 Task: Change slide transition to flip.
Action: Mouse moved to (134, 75)
Screenshot: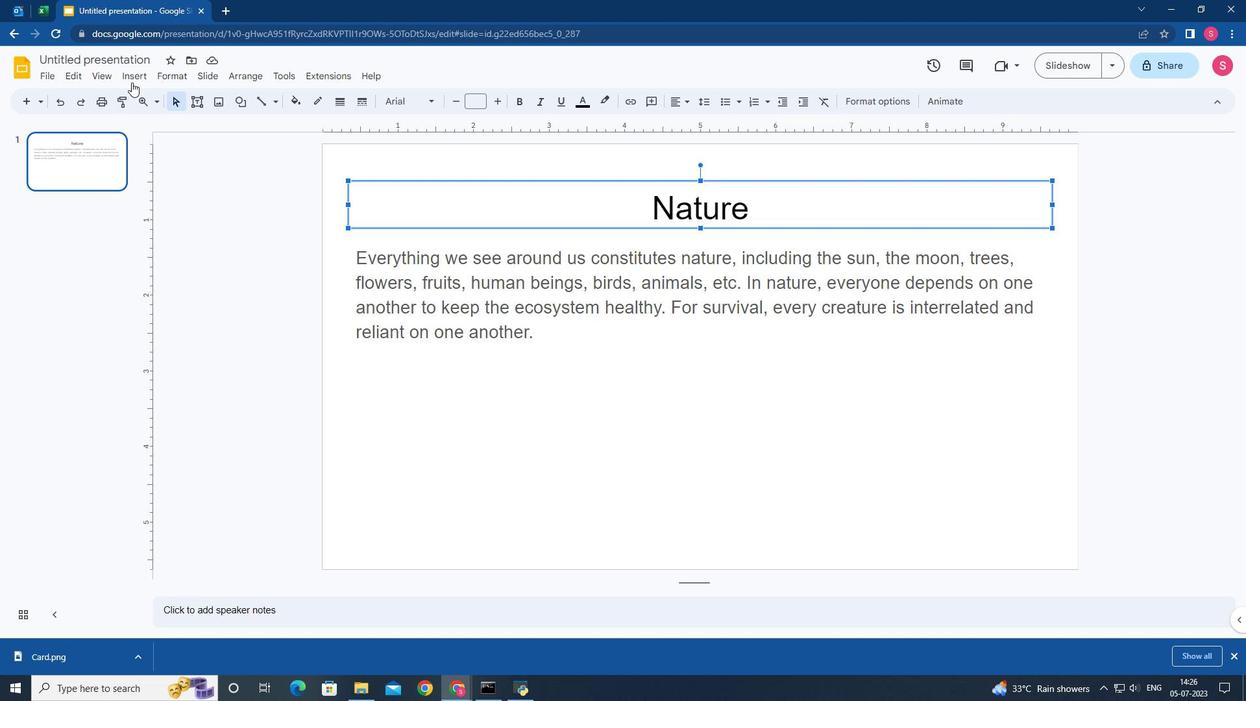 
Action: Mouse pressed left at (134, 75)
Screenshot: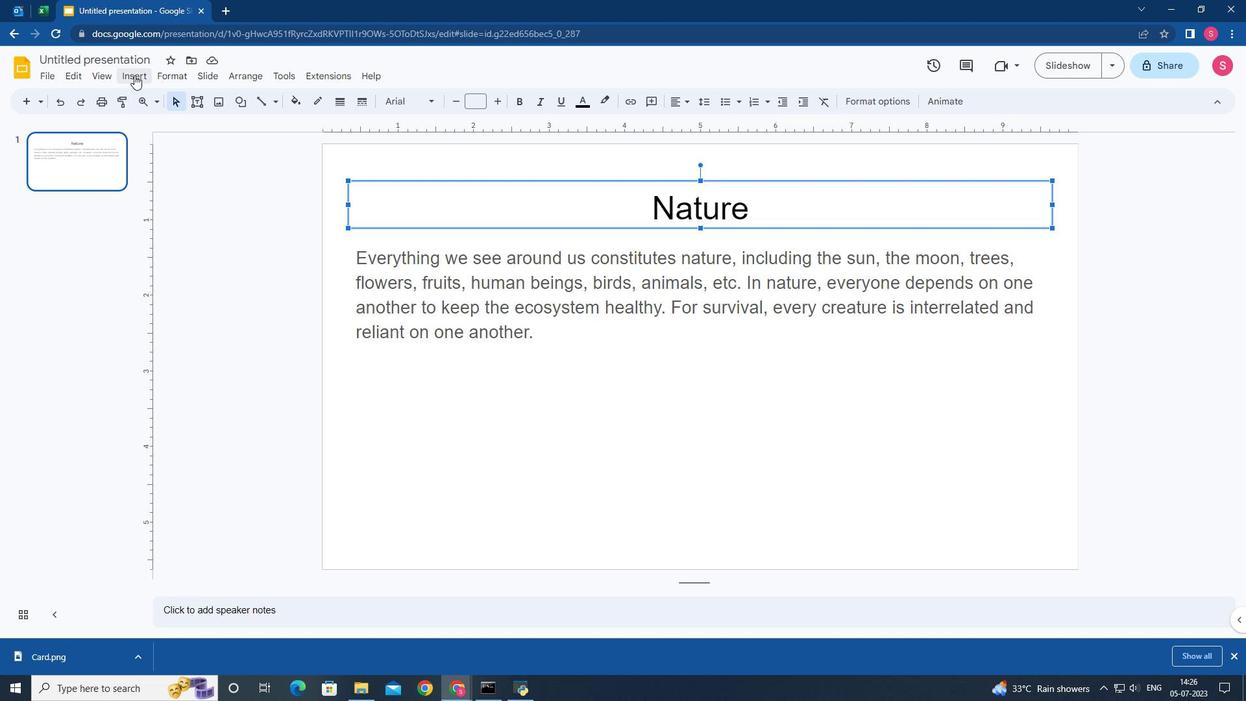 
Action: Mouse moved to (155, 333)
Screenshot: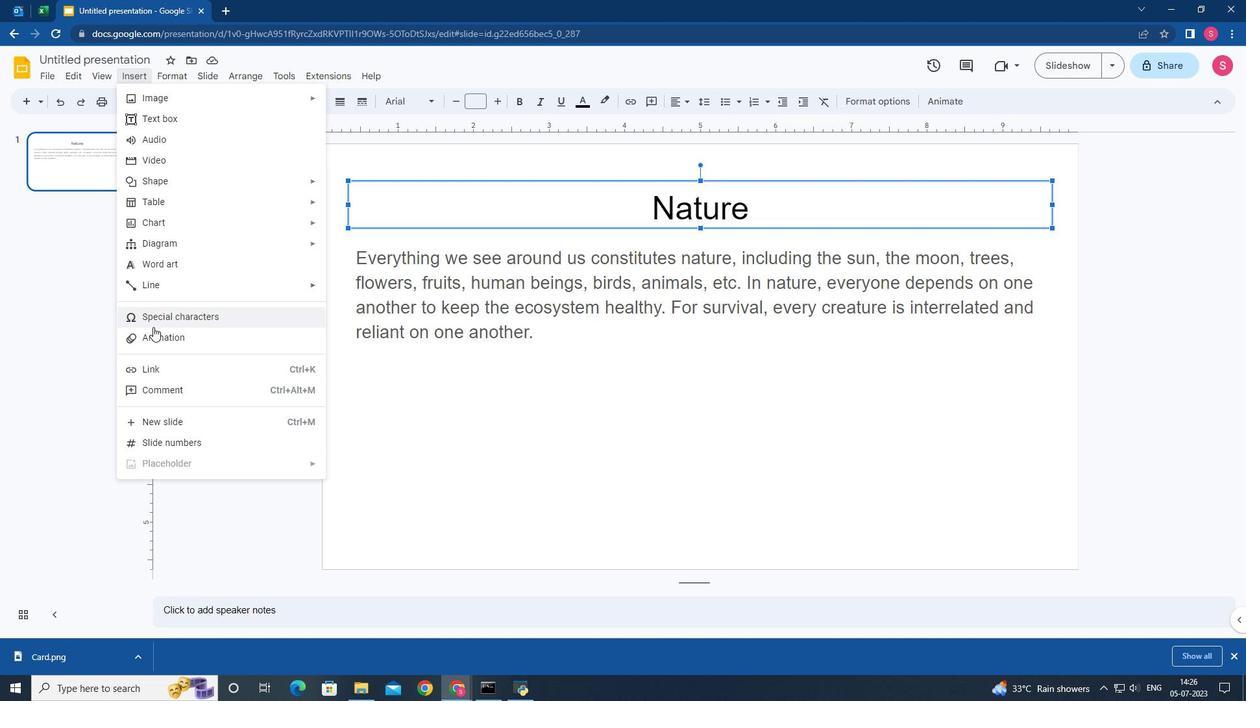 
Action: Mouse pressed left at (155, 333)
Screenshot: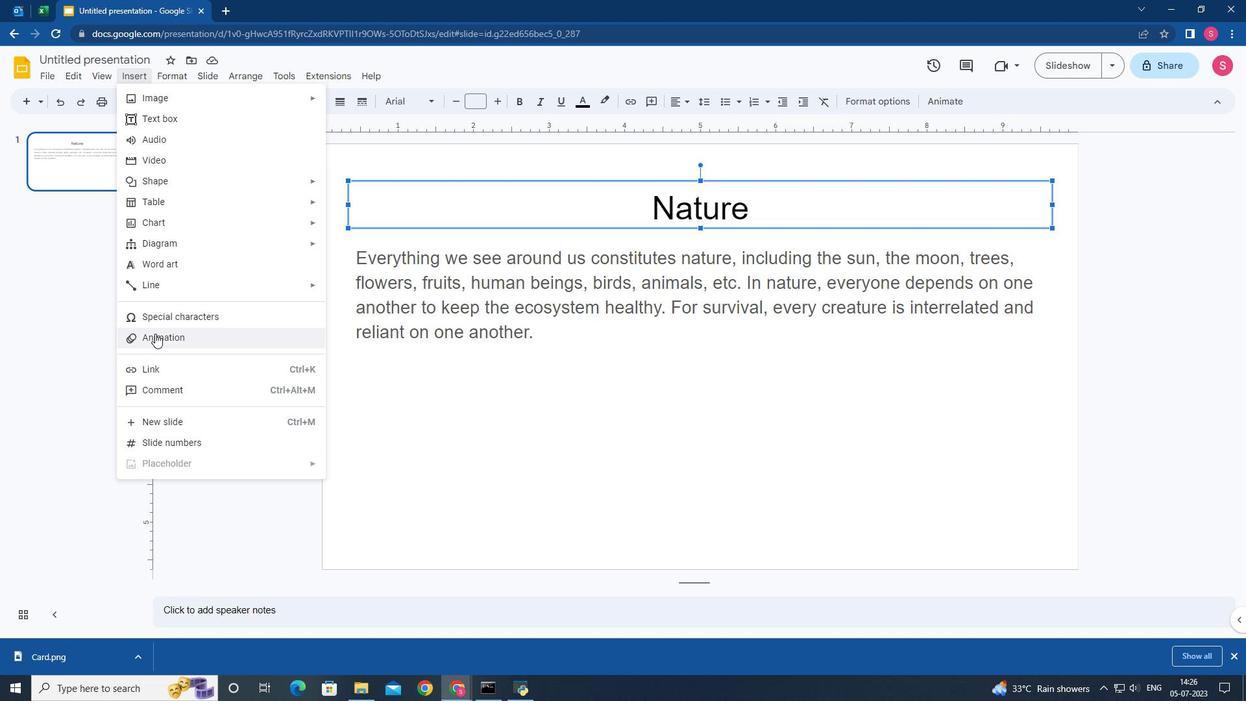 
Action: Mouse moved to (1093, 184)
Screenshot: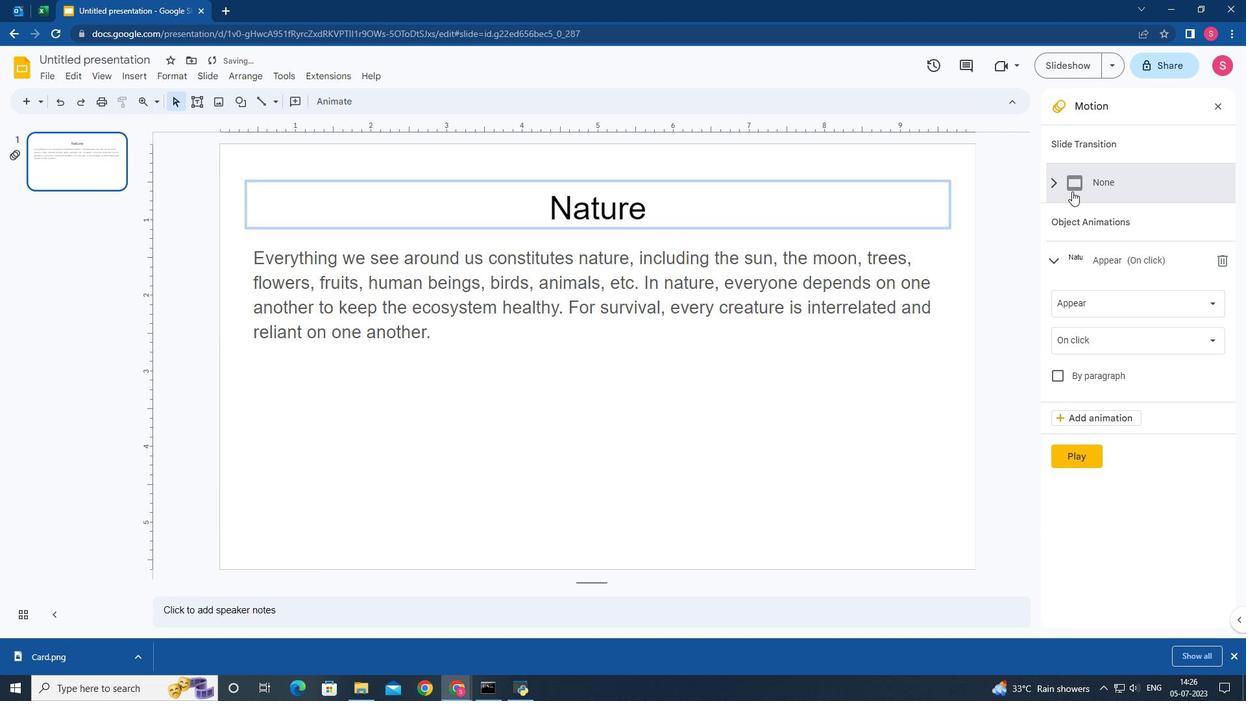 
Action: Mouse pressed left at (1093, 184)
Screenshot: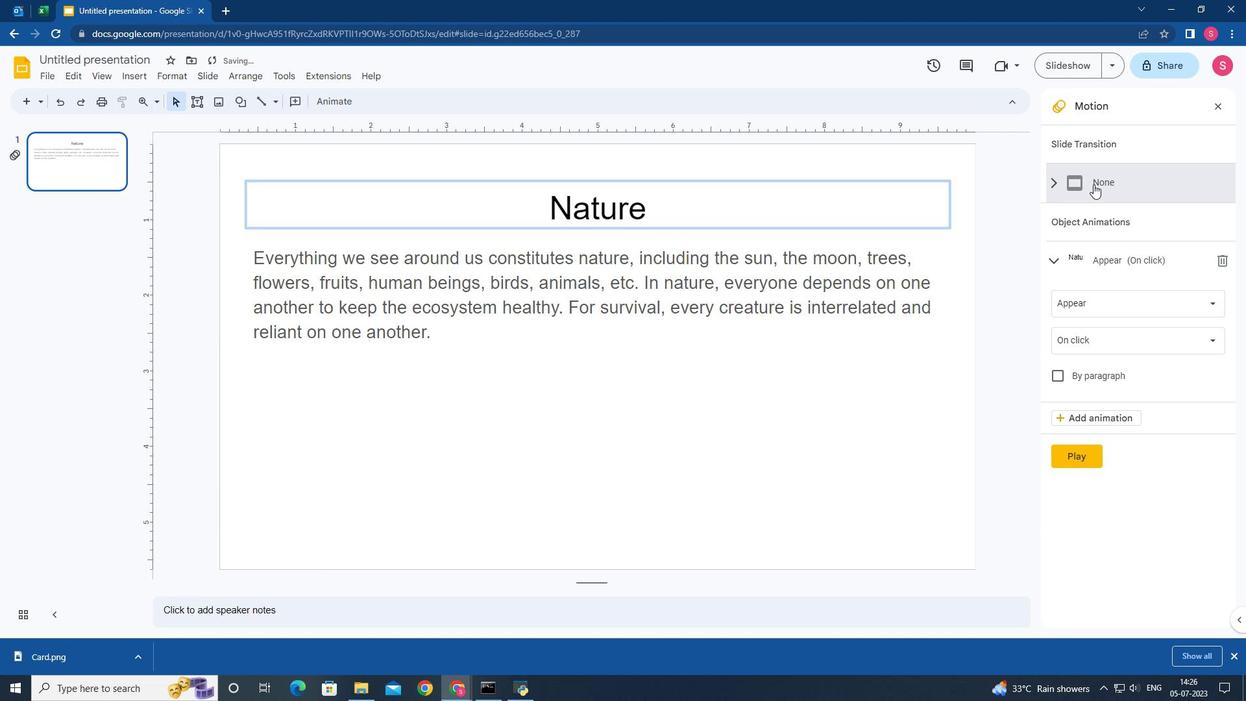 
Action: Mouse moved to (1100, 221)
Screenshot: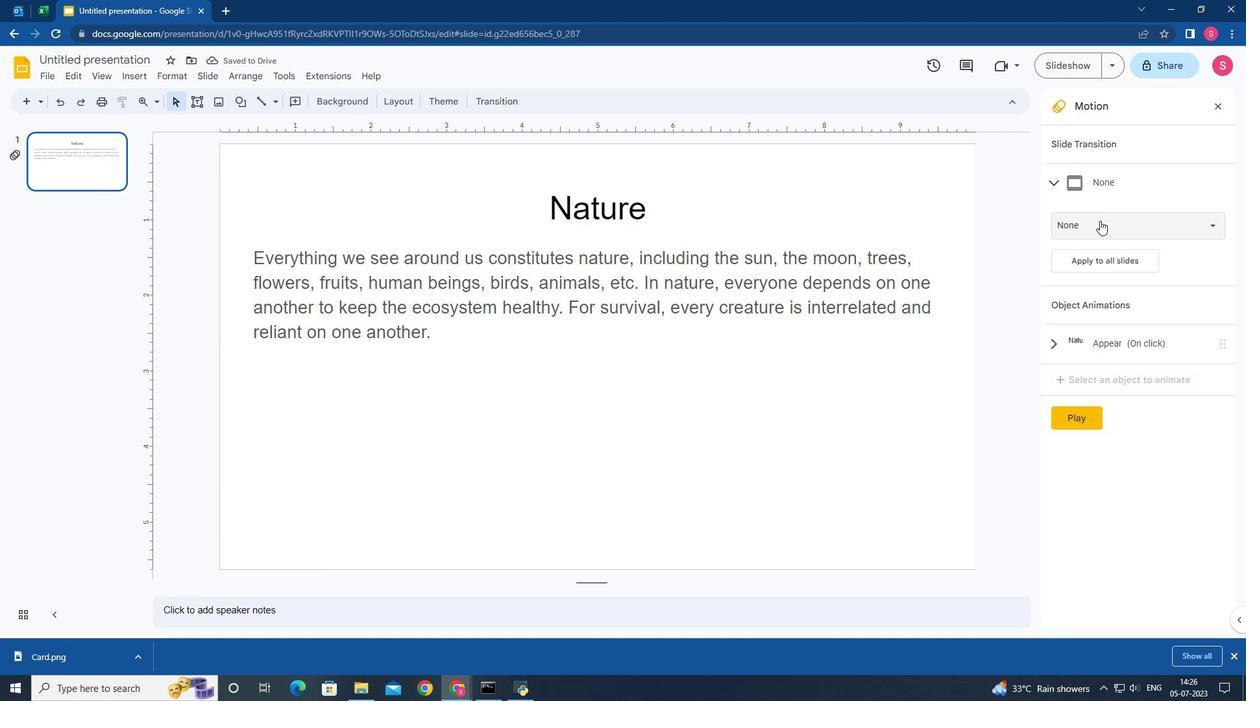 
Action: Mouse pressed left at (1100, 221)
Screenshot: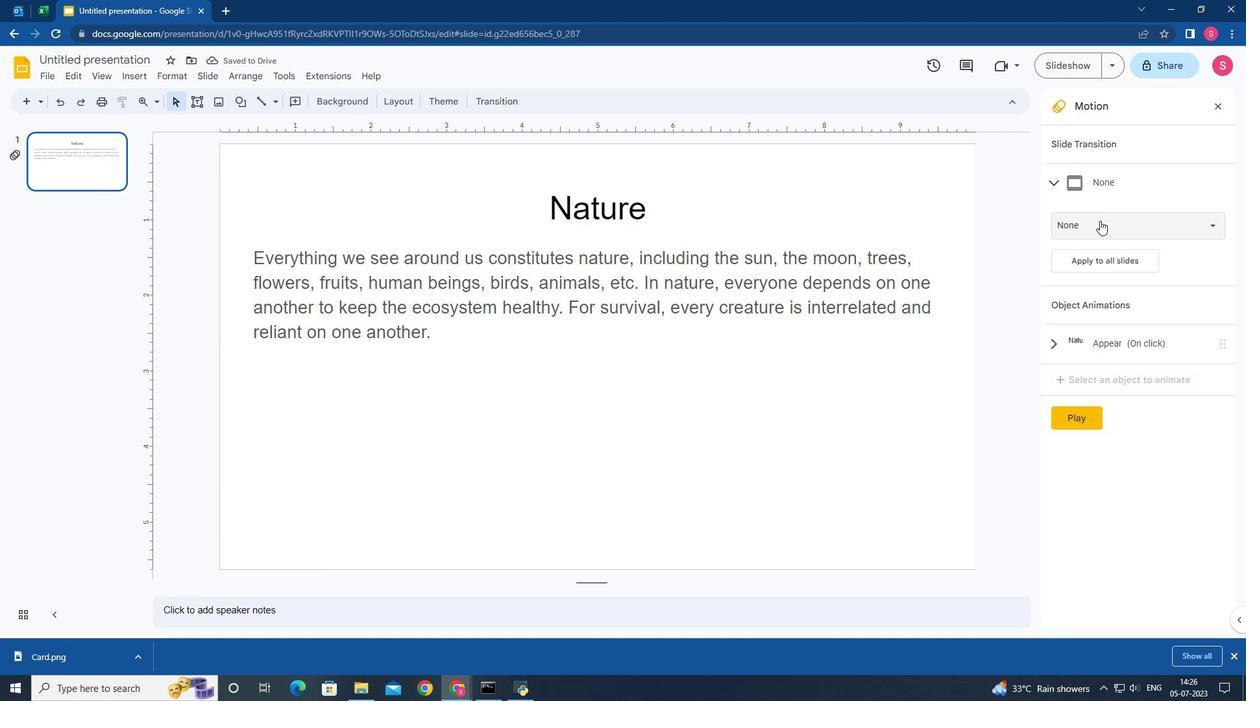 
Action: Mouse moved to (1097, 351)
Screenshot: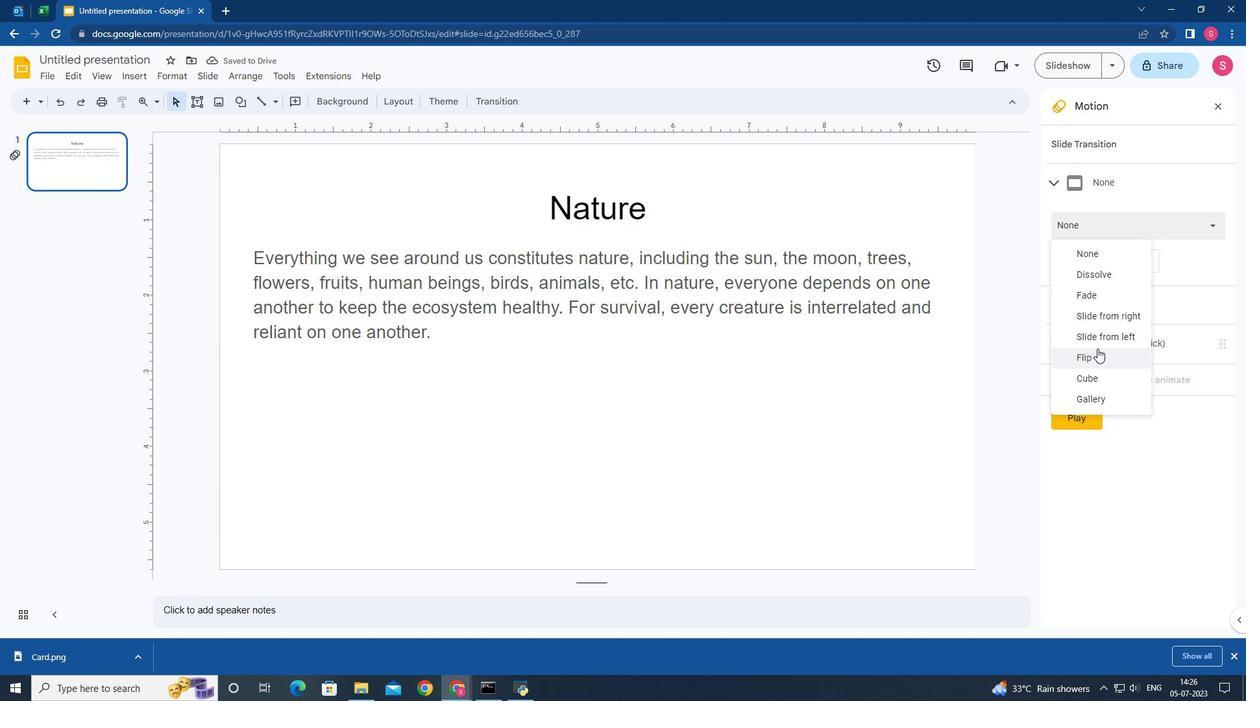 
Action: Mouse pressed left at (1097, 351)
Screenshot: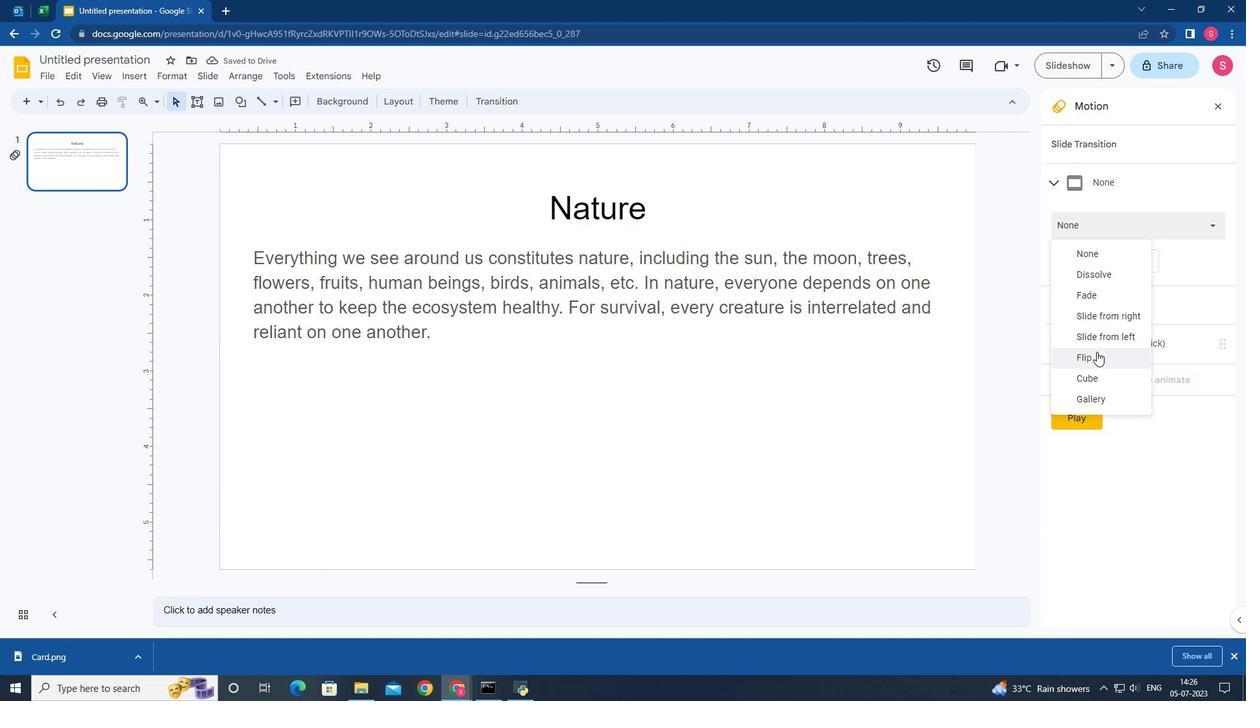 
Action: Mouse moved to (797, 369)
Screenshot: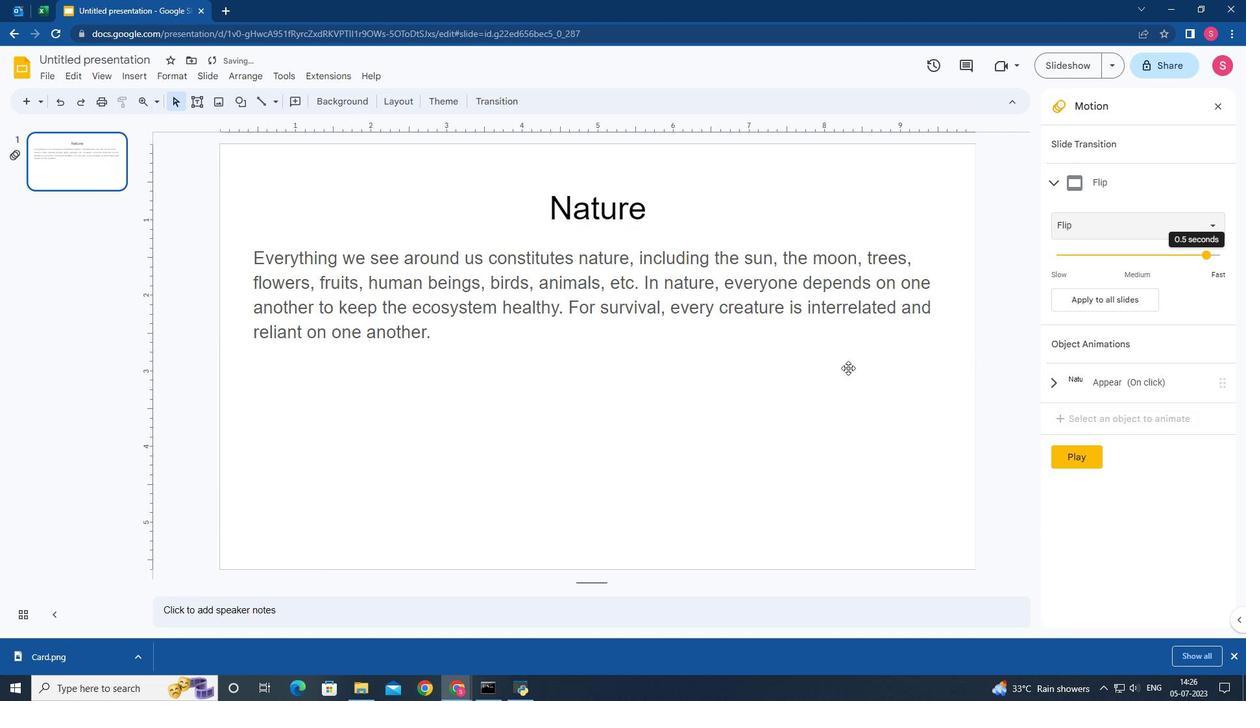 
